 Task: Sort the products in the category "One Pan Meals" by price (lowest first).
Action: Mouse moved to (282, 125)
Screenshot: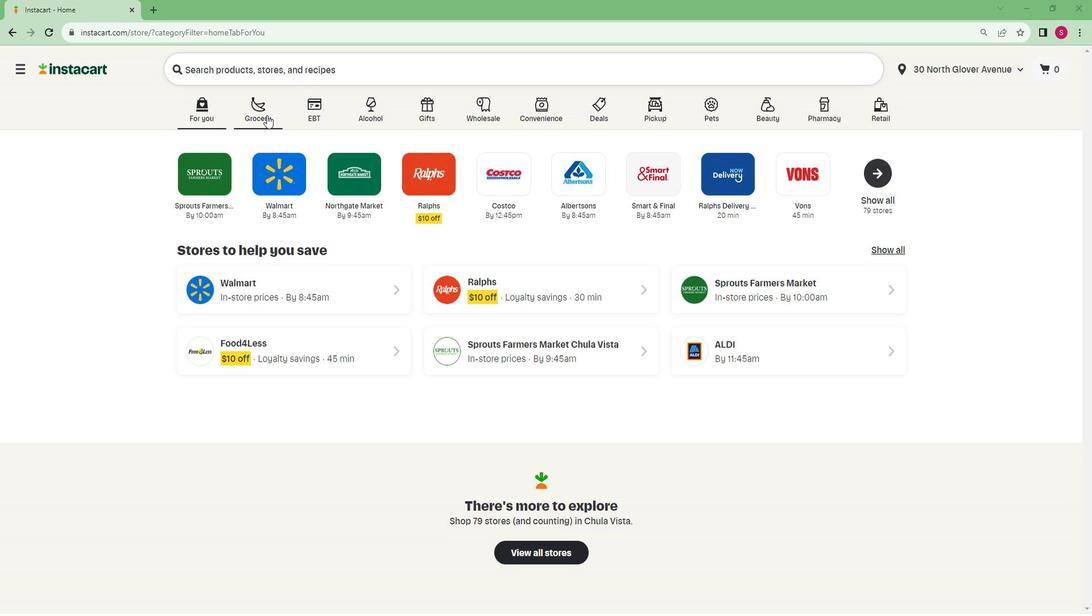 
Action: Mouse pressed left at (282, 125)
Screenshot: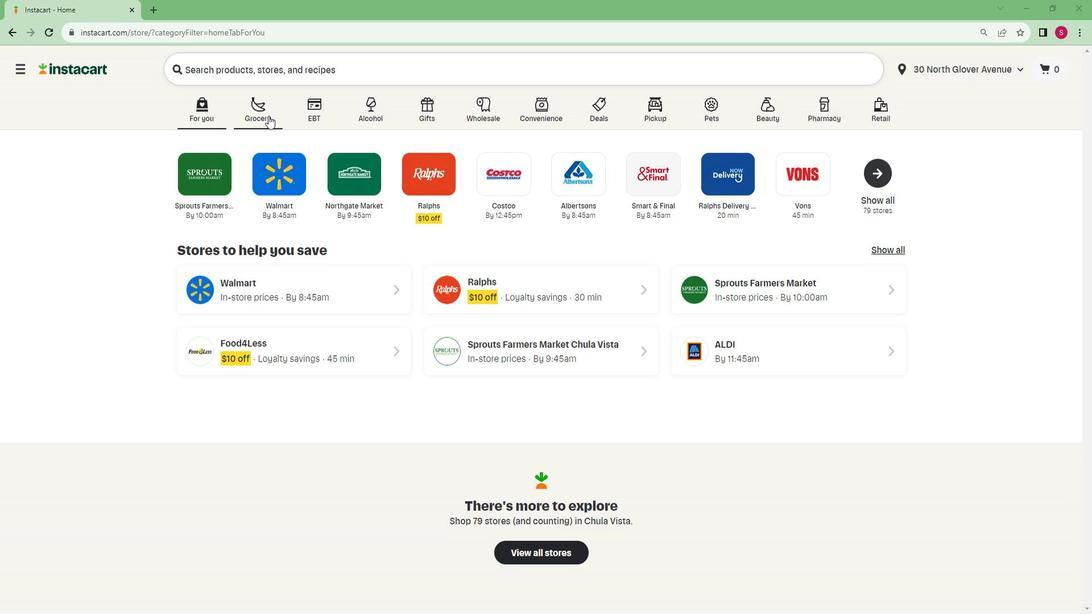 
Action: Mouse moved to (253, 321)
Screenshot: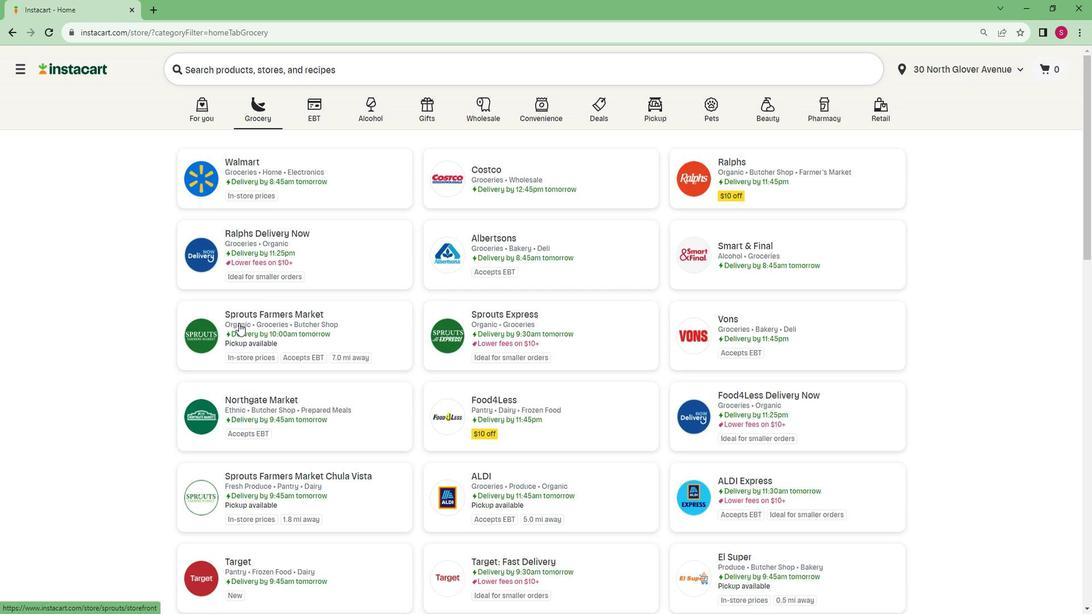 
Action: Mouse pressed left at (253, 321)
Screenshot: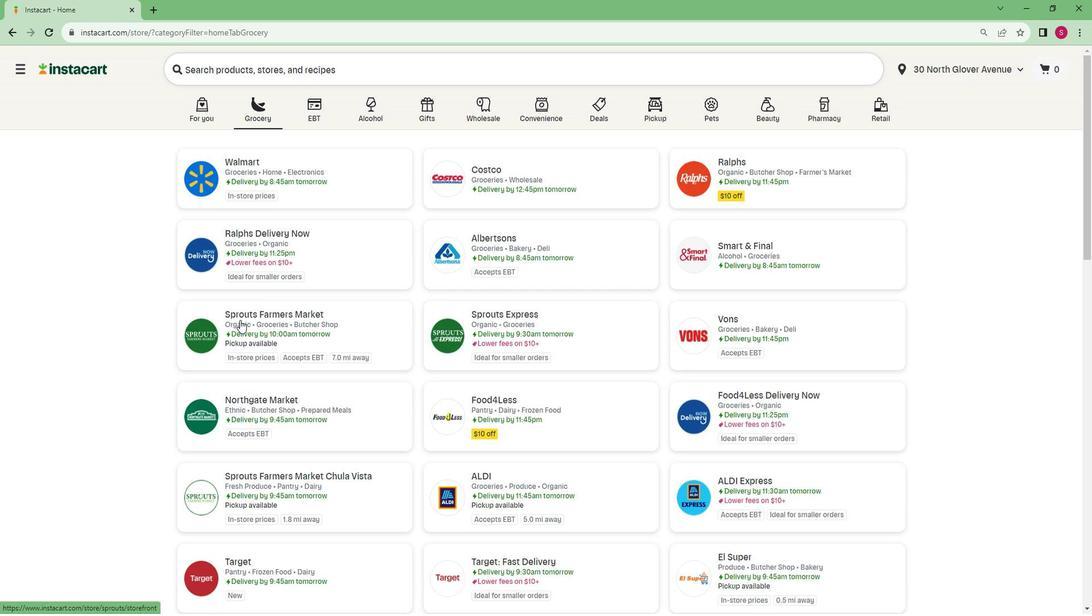 
Action: Mouse moved to (121, 482)
Screenshot: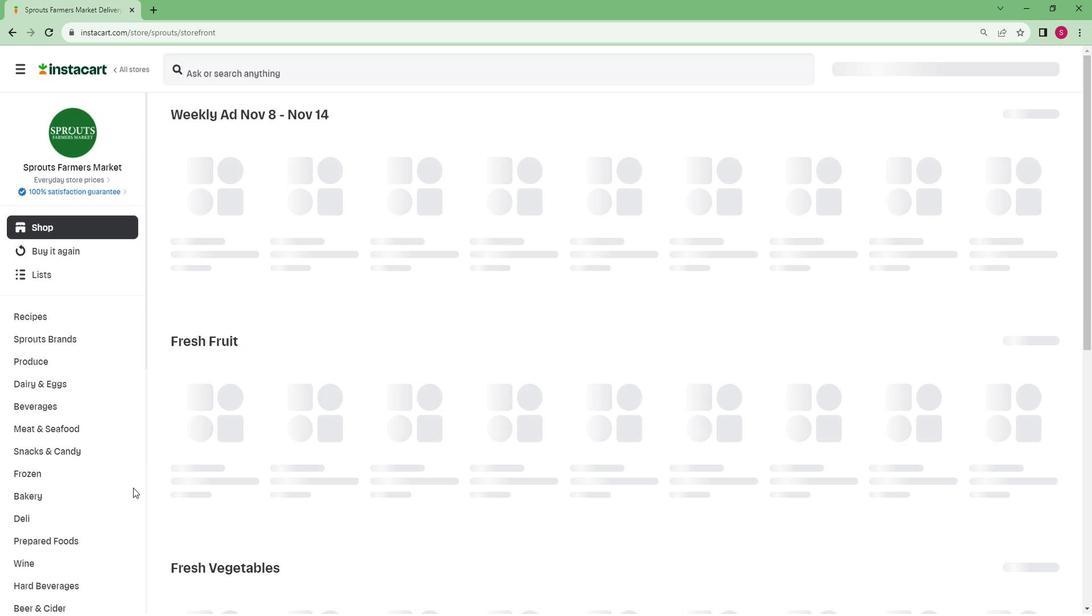 
Action: Mouse scrolled (121, 482) with delta (0, 0)
Screenshot: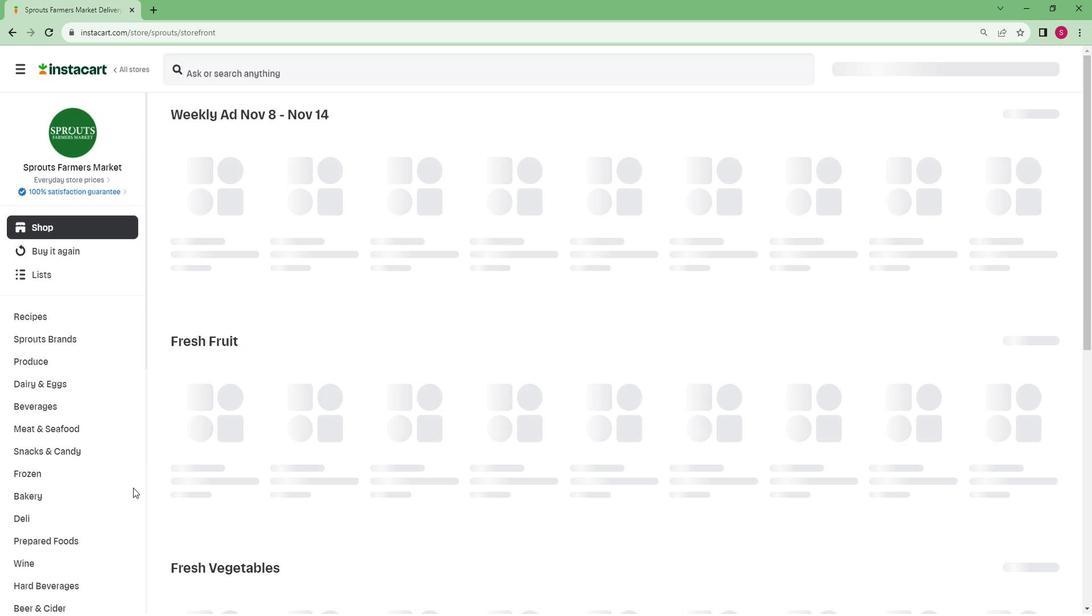 
Action: Mouse moved to (116, 482)
Screenshot: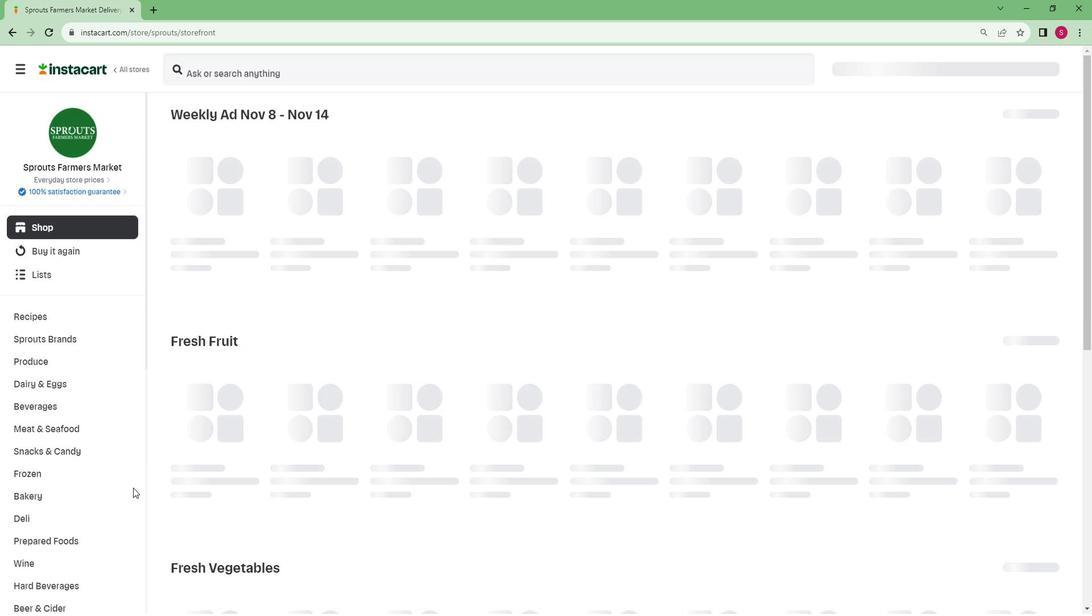 
Action: Mouse scrolled (116, 481) with delta (0, 0)
Screenshot: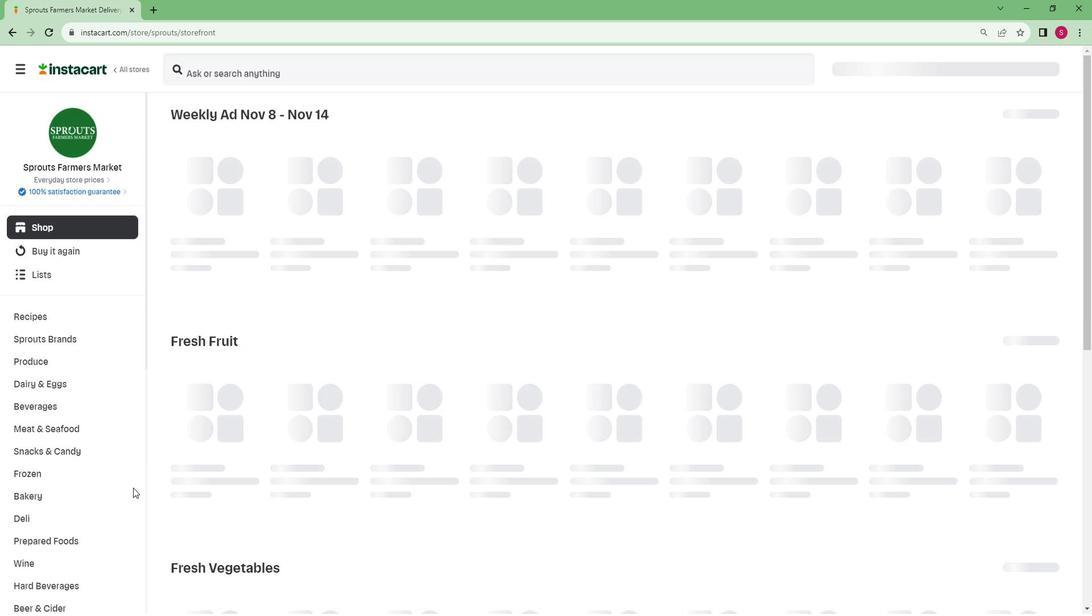 
Action: Mouse moved to (114, 481)
Screenshot: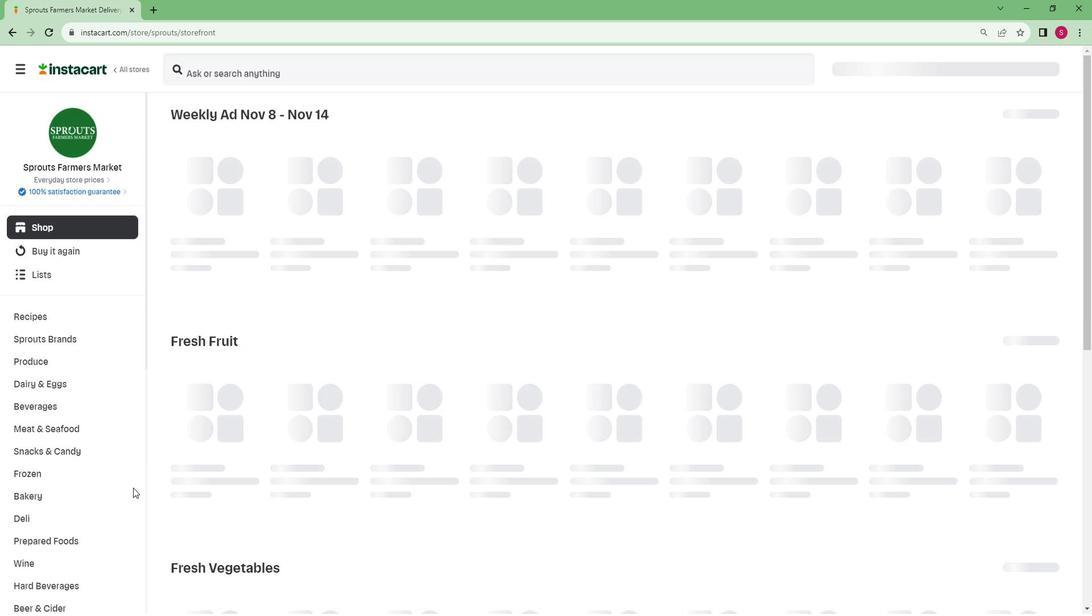 
Action: Mouse scrolled (114, 480) with delta (0, 0)
Screenshot: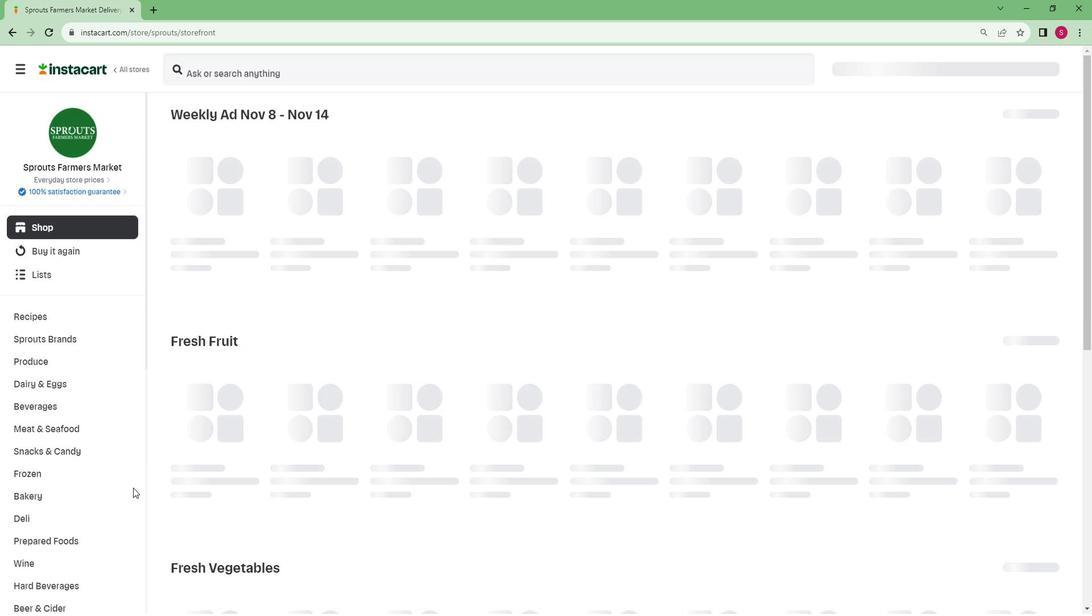 
Action: Mouse scrolled (114, 480) with delta (0, 0)
Screenshot: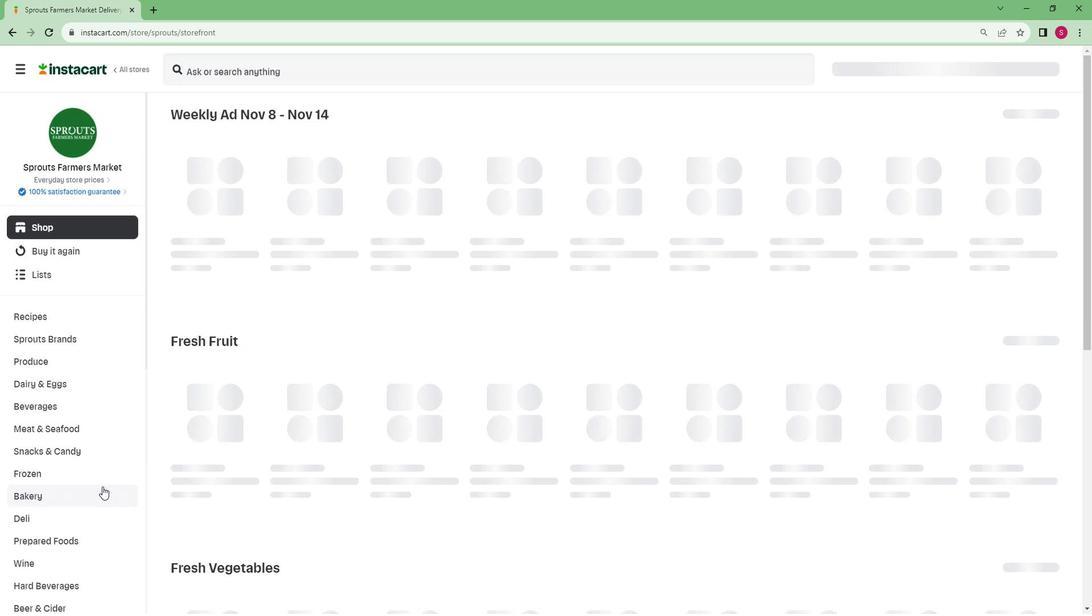 
Action: Mouse scrolled (114, 480) with delta (0, 0)
Screenshot: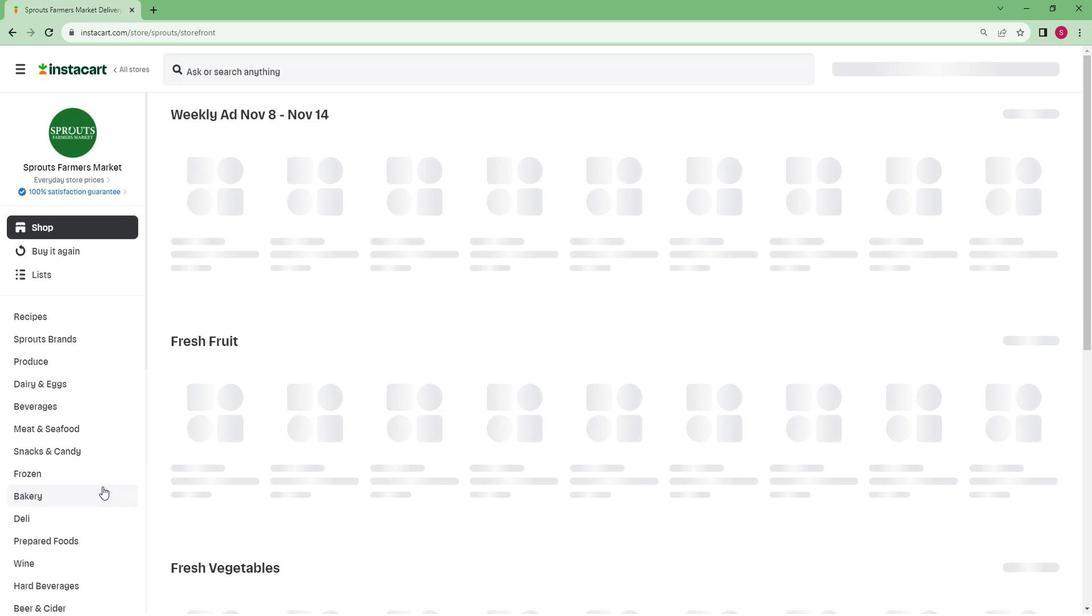 
Action: Mouse moved to (103, 467)
Screenshot: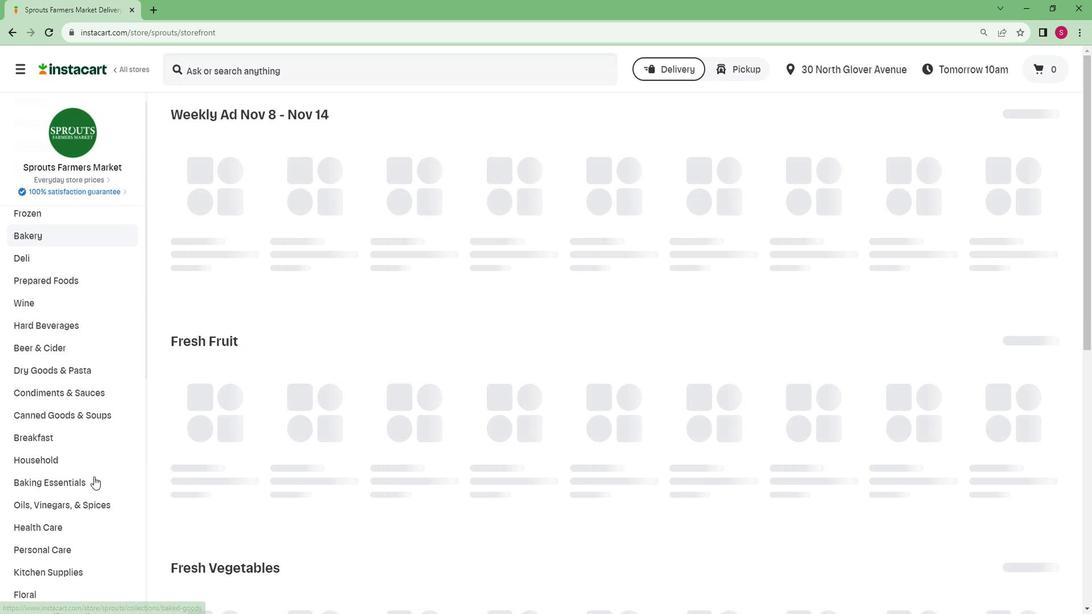 
Action: Mouse scrolled (103, 466) with delta (0, 0)
Screenshot: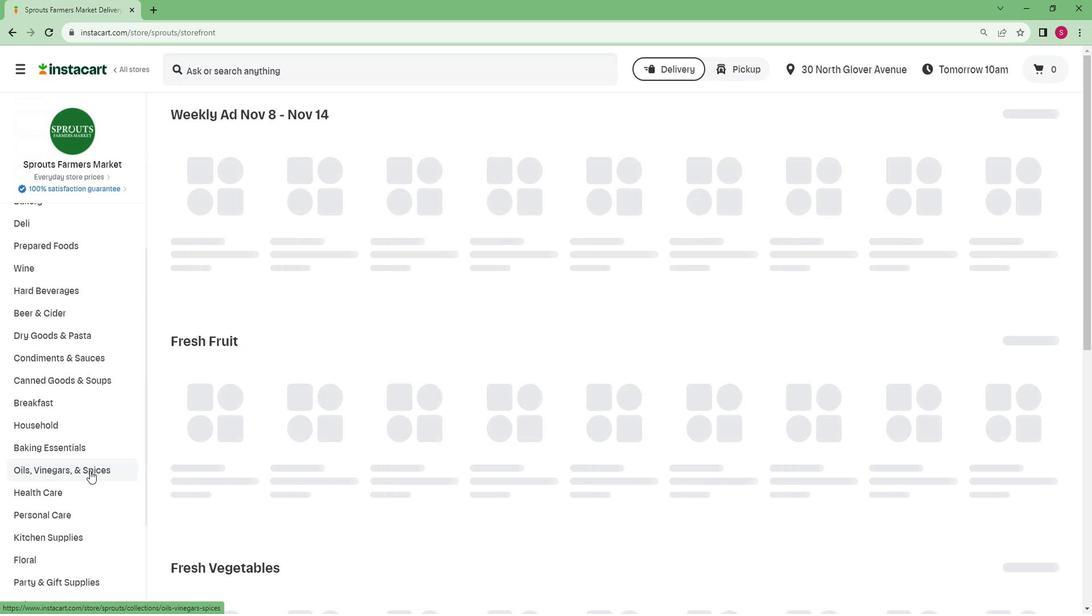 
Action: Mouse scrolled (103, 466) with delta (0, 0)
Screenshot: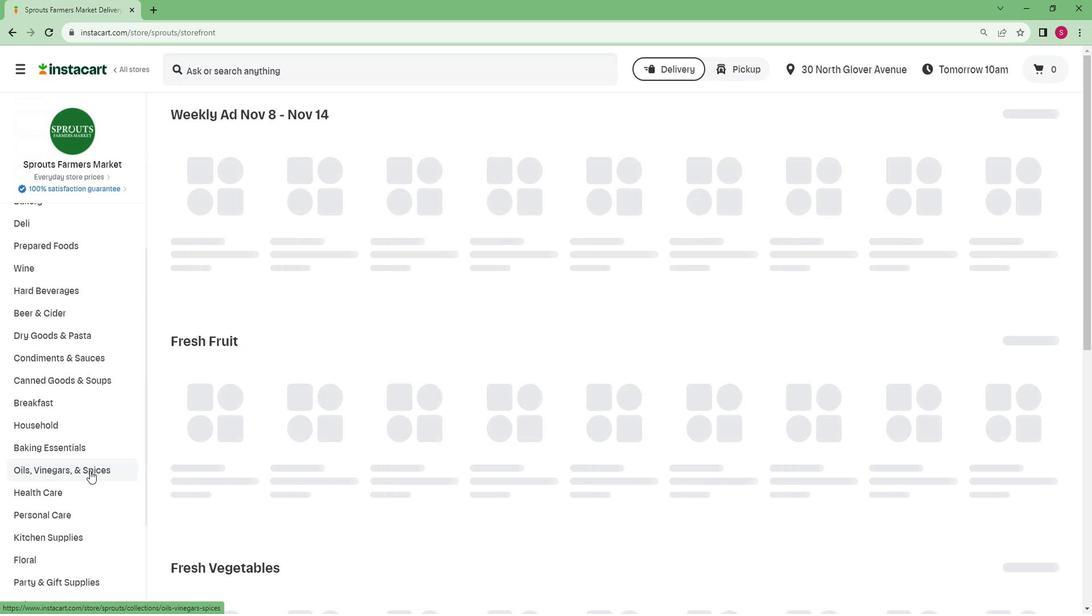 
Action: Mouse scrolled (103, 466) with delta (0, 0)
Screenshot: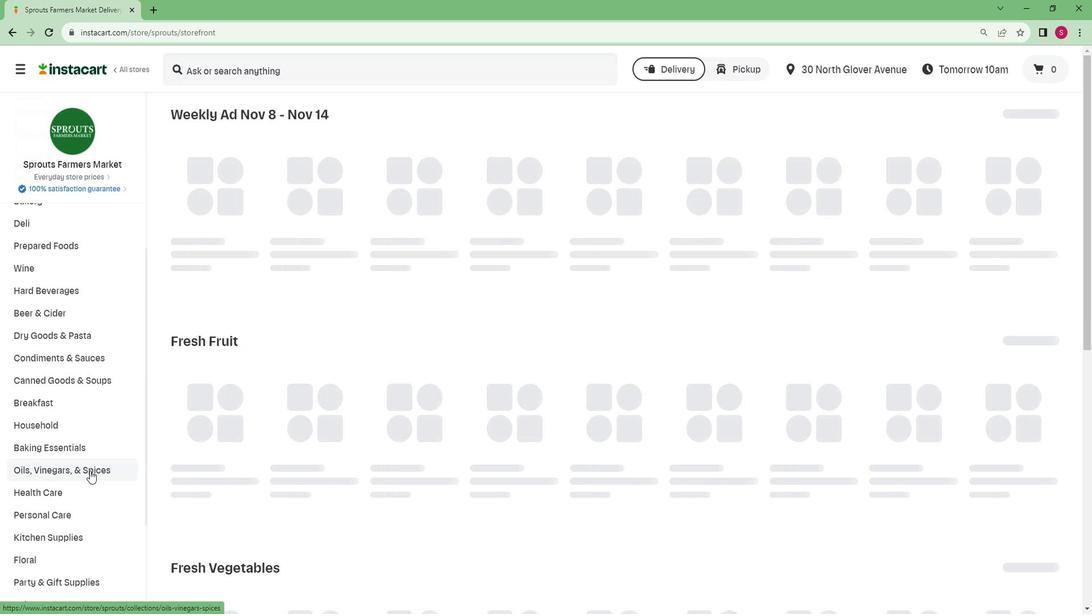 
Action: Mouse scrolled (103, 466) with delta (0, 0)
Screenshot: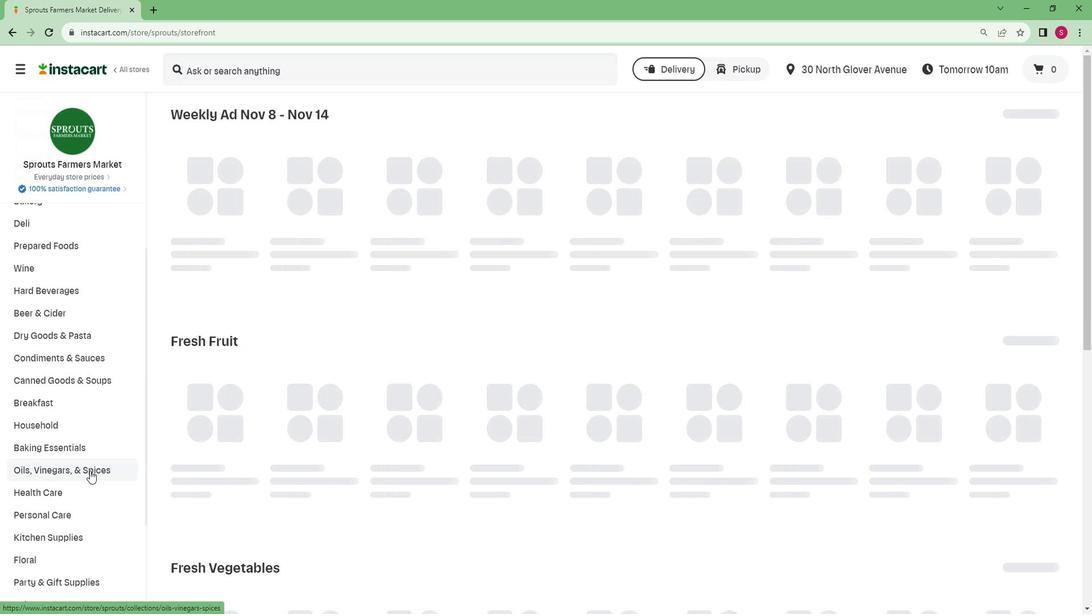 
Action: Mouse scrolled (103, 466) with delta (0, 0)
Screenshot: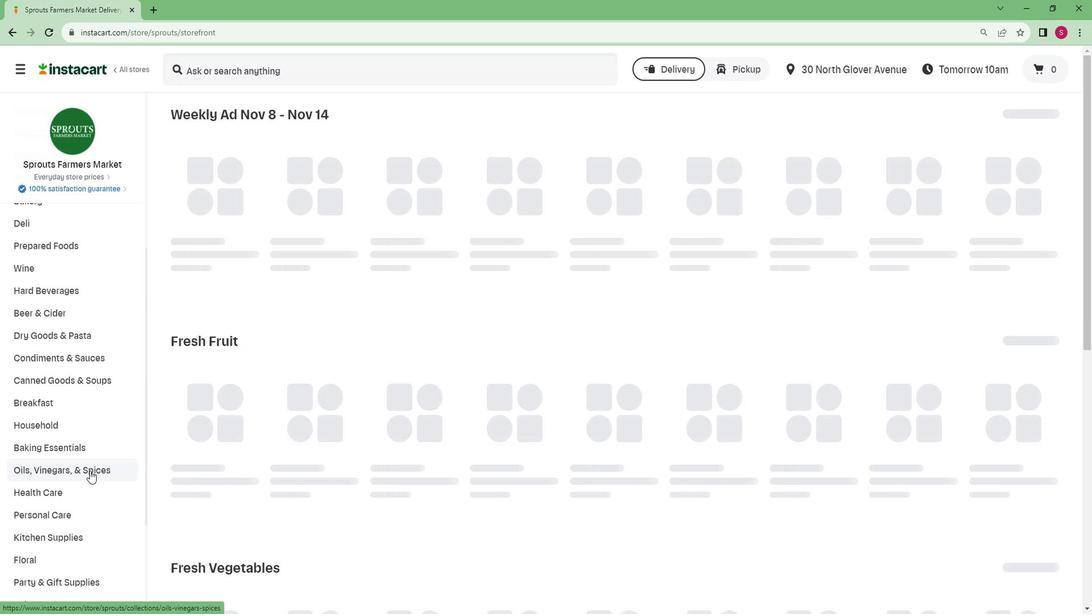 
Action: Mouse moved to (55, 584)
Screenshot: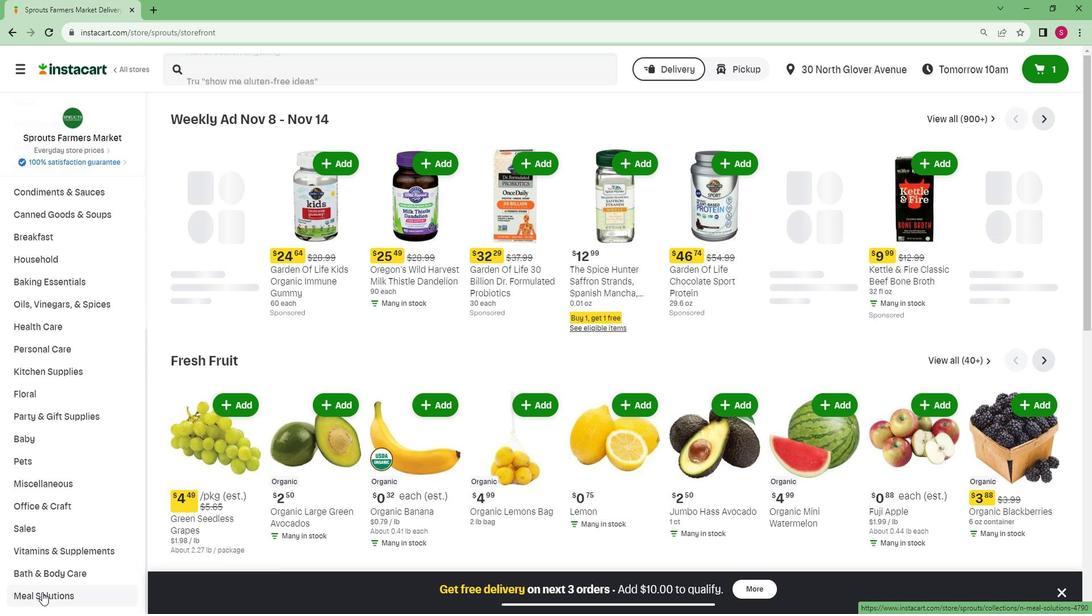 
Action: Mouse pressed left at (55, 584)
Screenshot: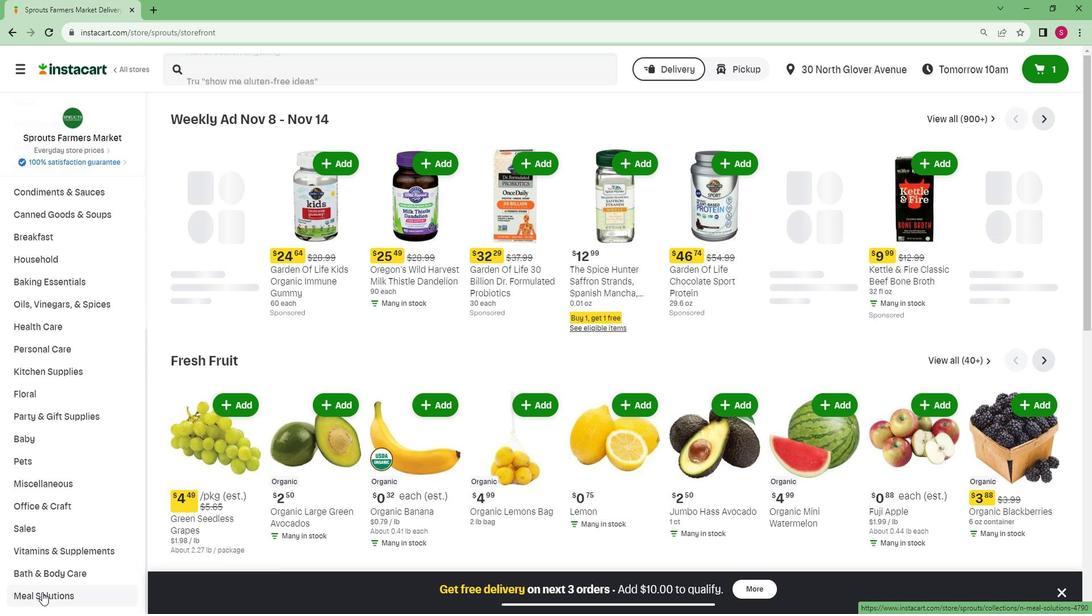 
Action: Mouse moved to (60, 556)
Screenshot: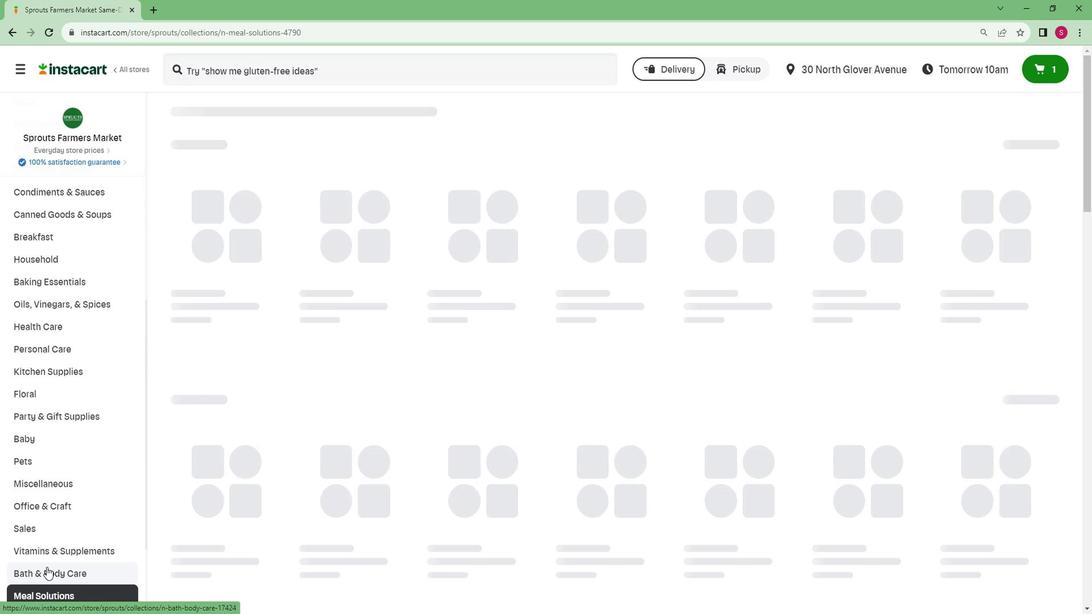 
Action: Mouse scrolled (60, 556) with delta (0, 0)
Screenshot: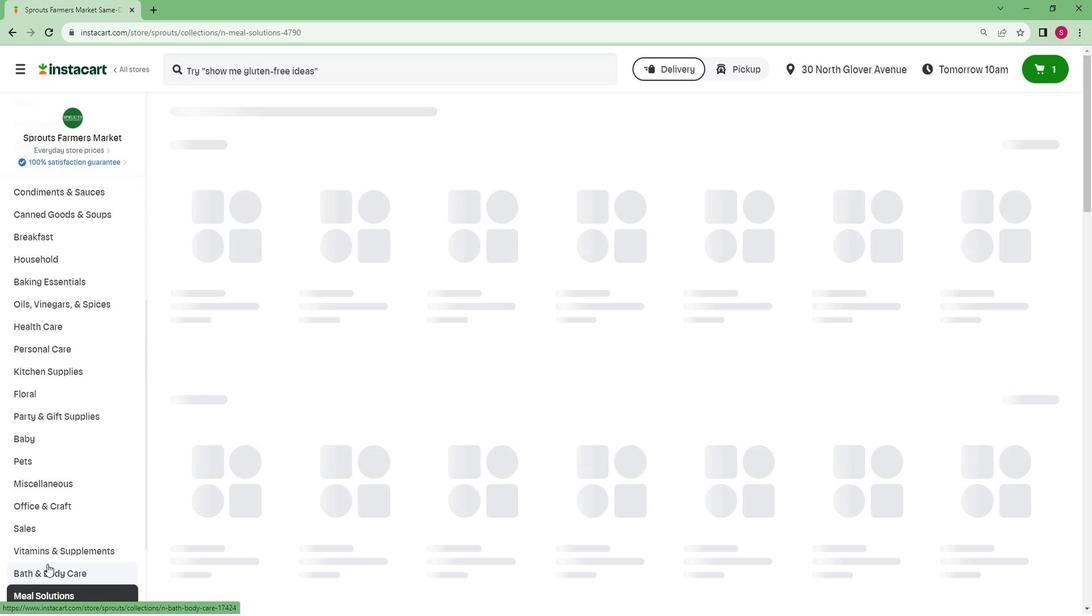 
Action: Mouse scrolled (60, 556) with delta (0, 0)
Screenshot: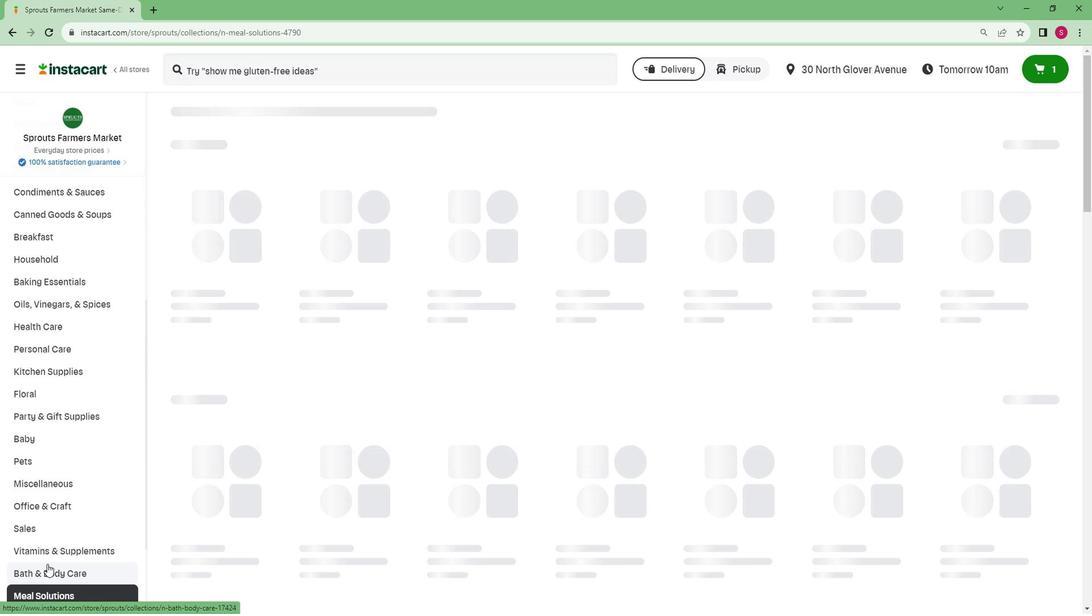 
Action: Mouse scrolled (60, 556) with delta (0, 0)
Screenshot: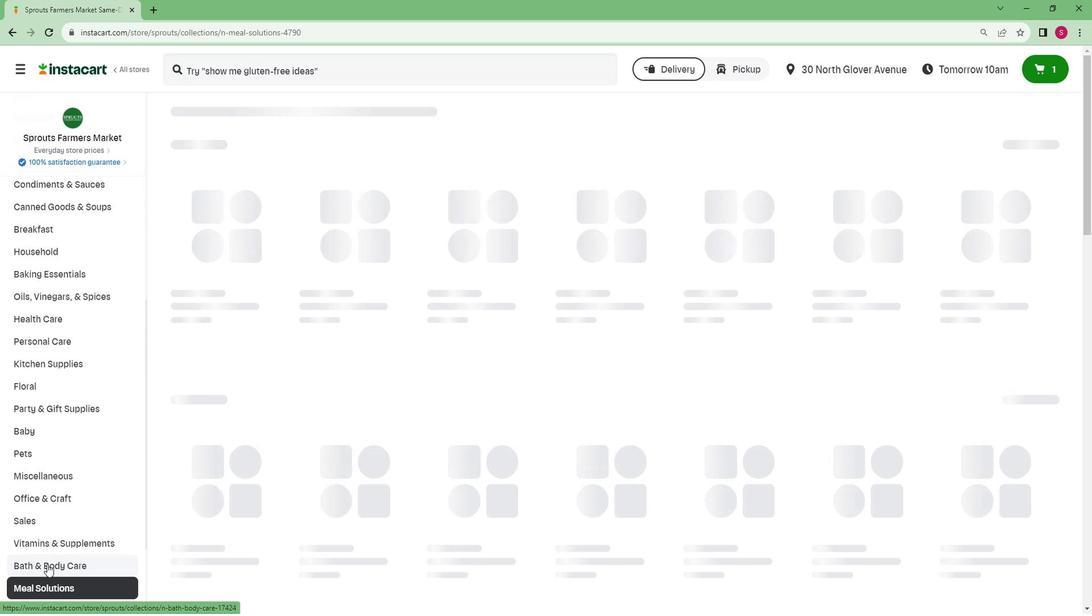 
Action: Mouse moved to (77, 474)
Screenshot: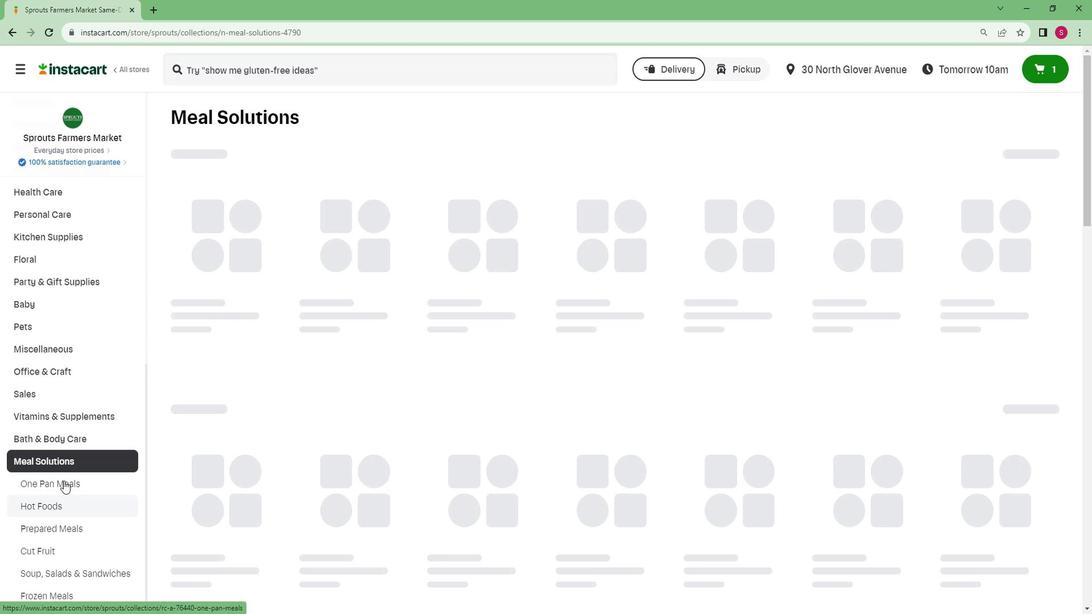 
Action: Mouse pressed left at (77, 474)
Screenshot: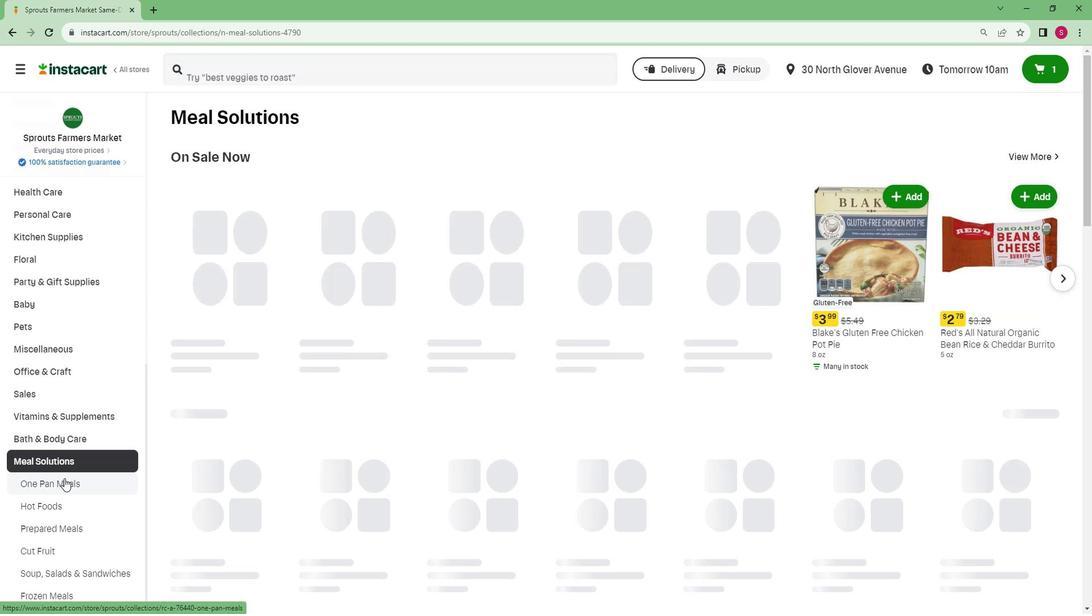 
Action: Mouse moved to (1010, 174)
Screenshot: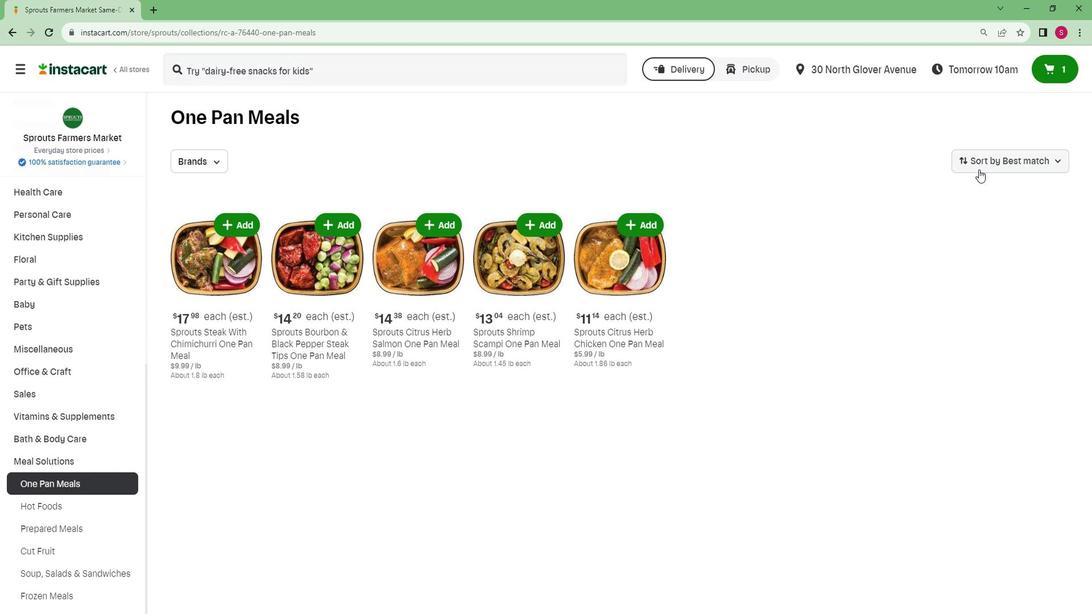 
Action: Mouse pressed left at (1010, 174)
Screenshot: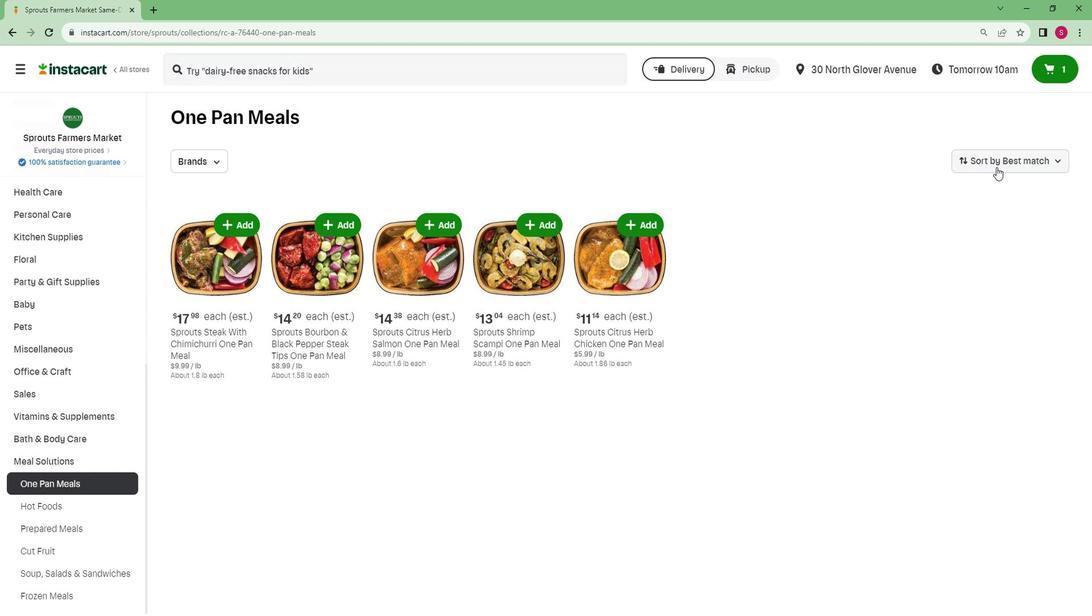 
Action: Mouse moved to (1008, 219)
Screenshot: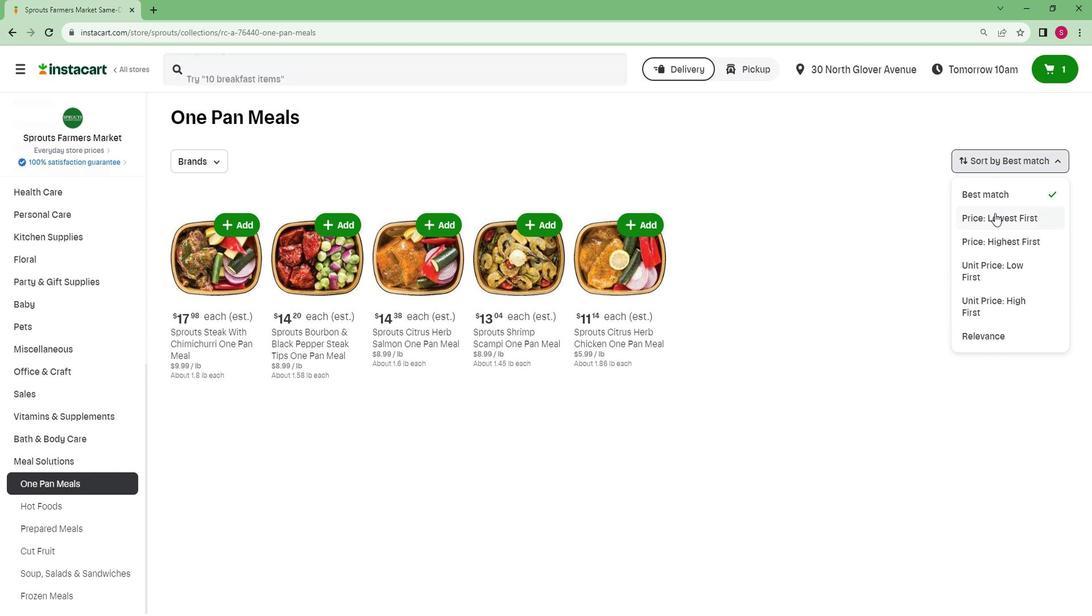 
Action: Mouse pressed left at (1008, 219)
Screenshot: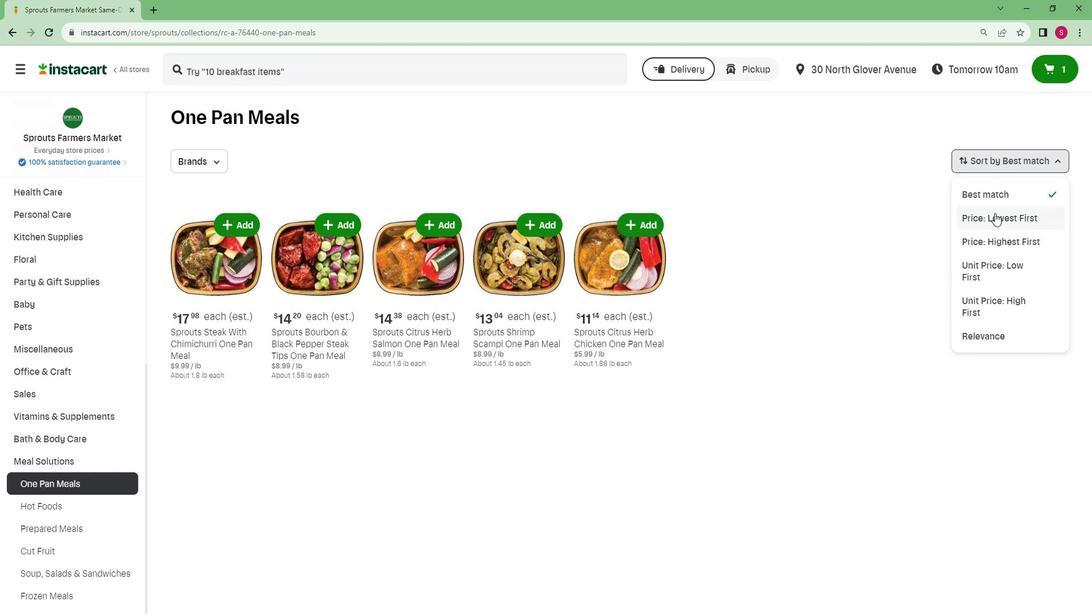 
Action: Mouse moved to (817, 300)
Screenshot: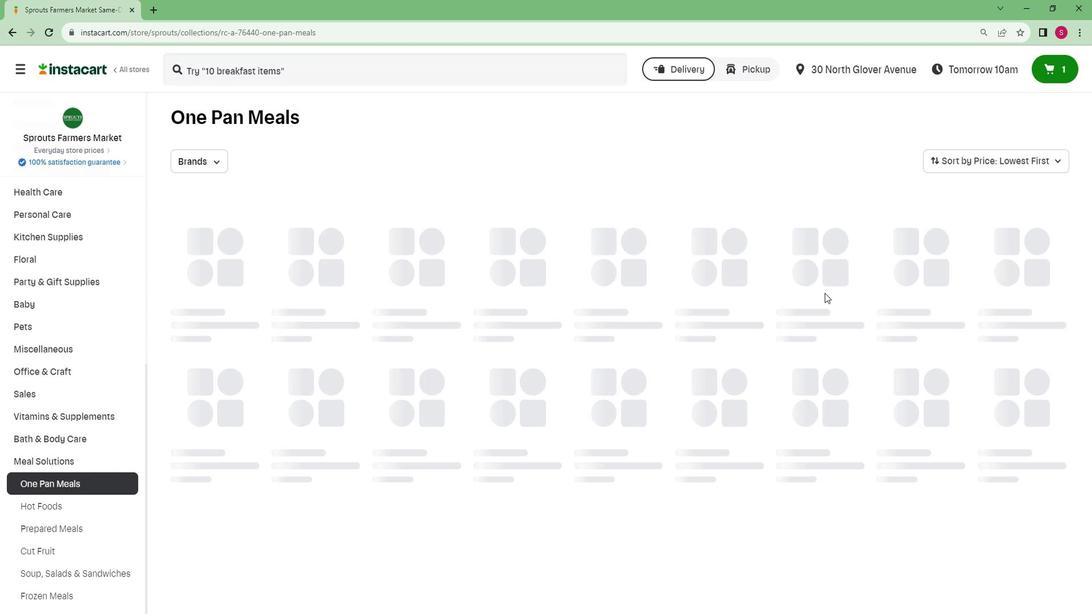 
